 Task: Sort the products by unit price (high first).
Action: Mouse moved to (19, 74)
Screenshot: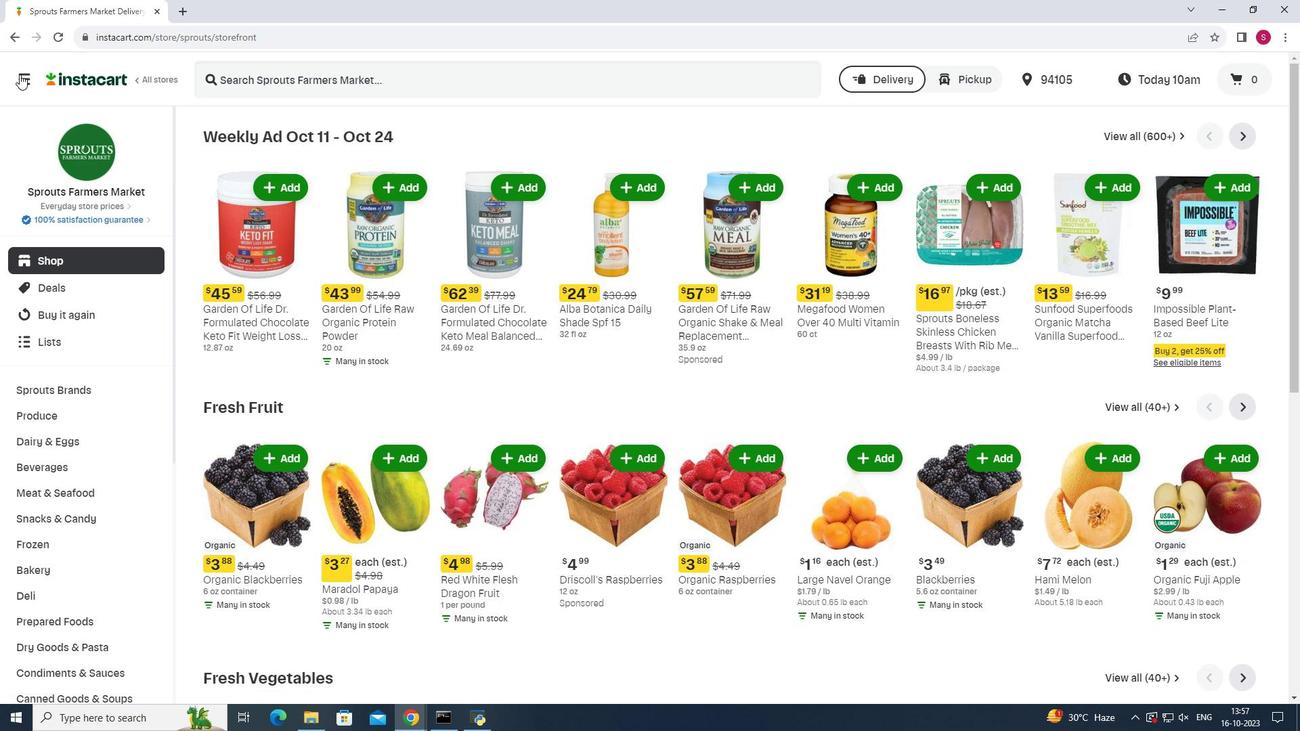 
Action: Mouse pressed left at (19, 74)
Screenshot: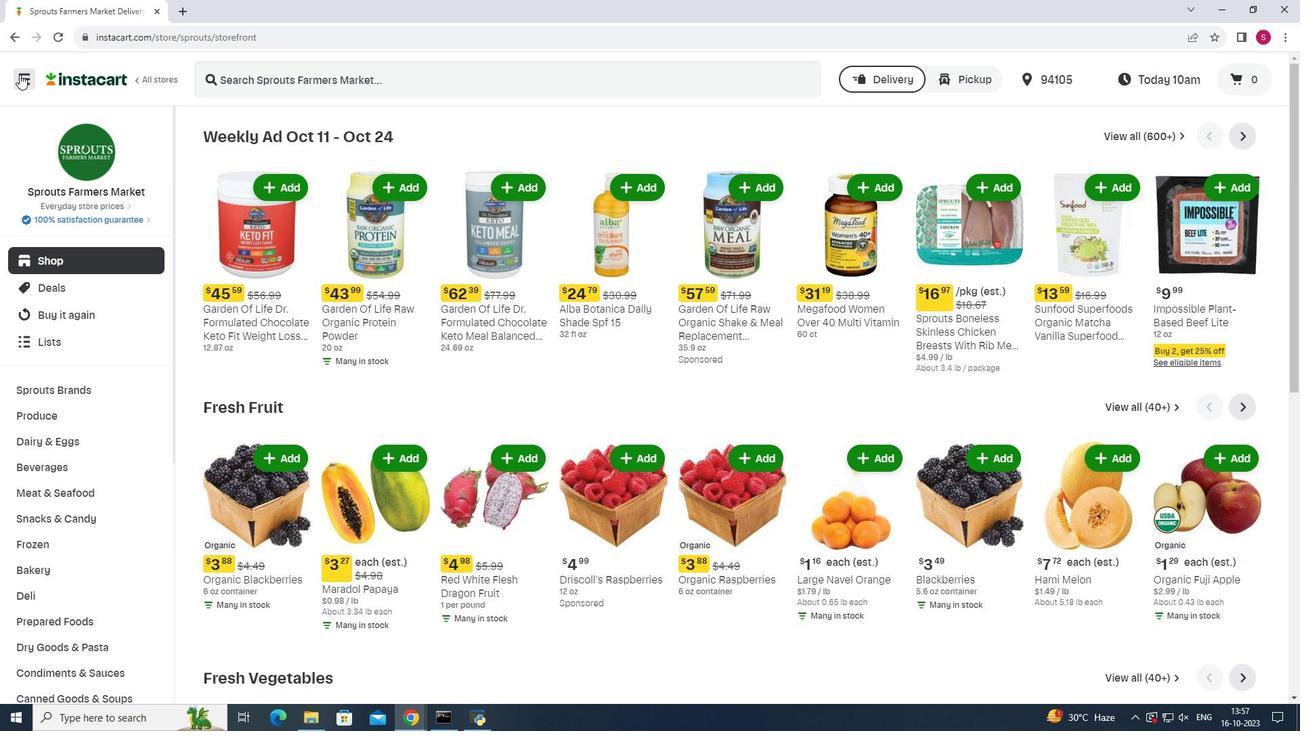 
Action: Mouse moved to (92, 362)
Screenshot: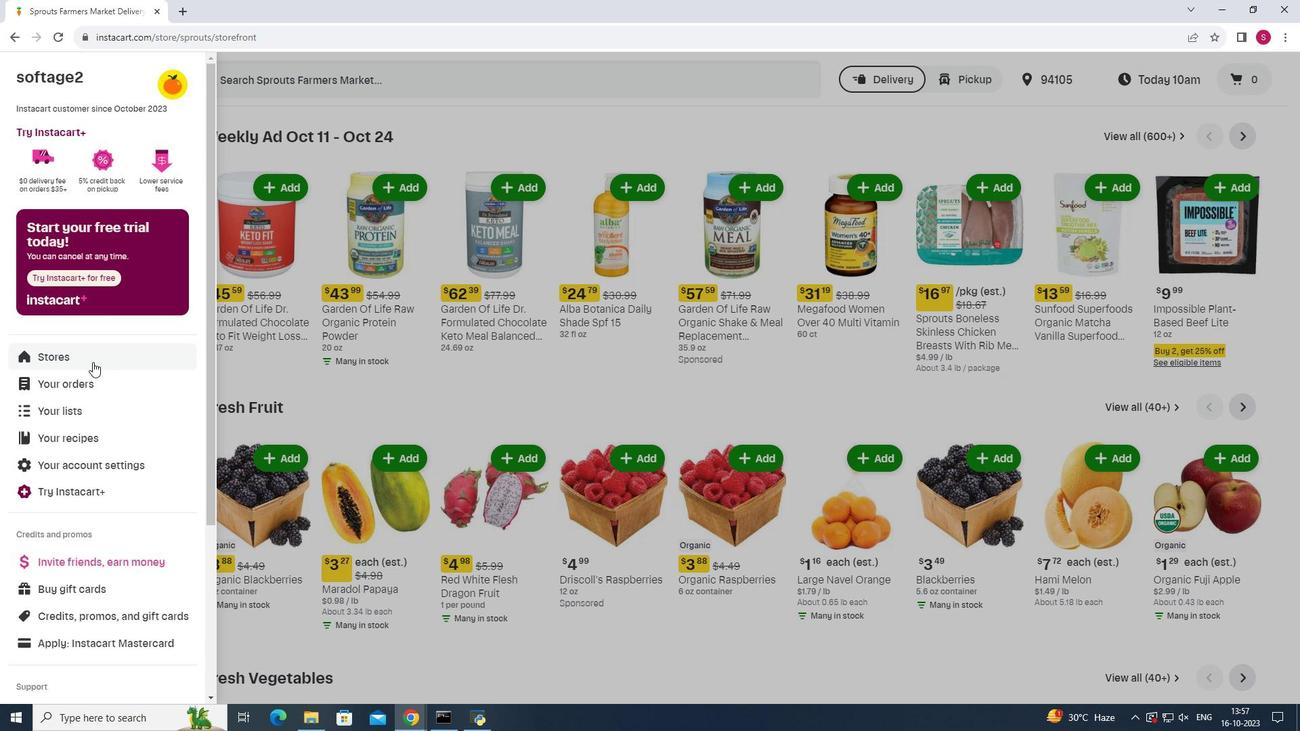 
Action: Mouse pressed left at (92, 362)
Screenshot: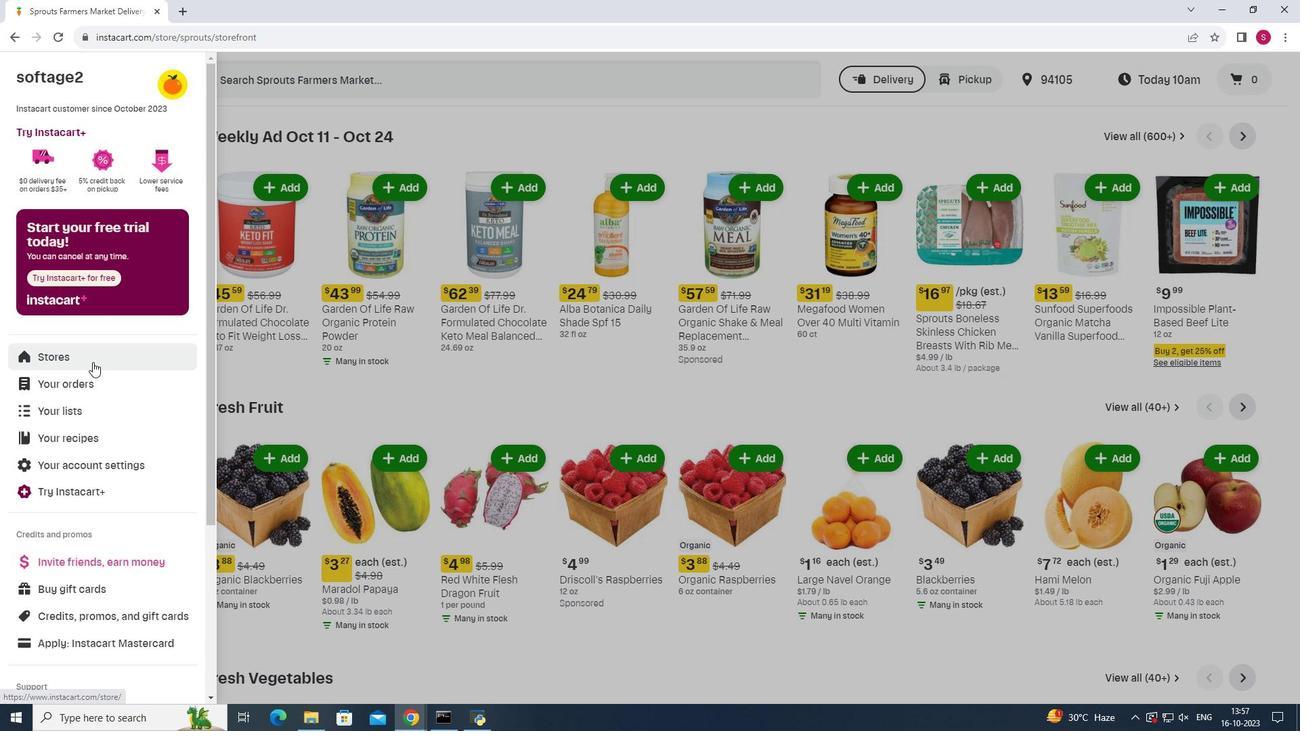 
Action: Mouse moved to (318, 123)
Screenshot: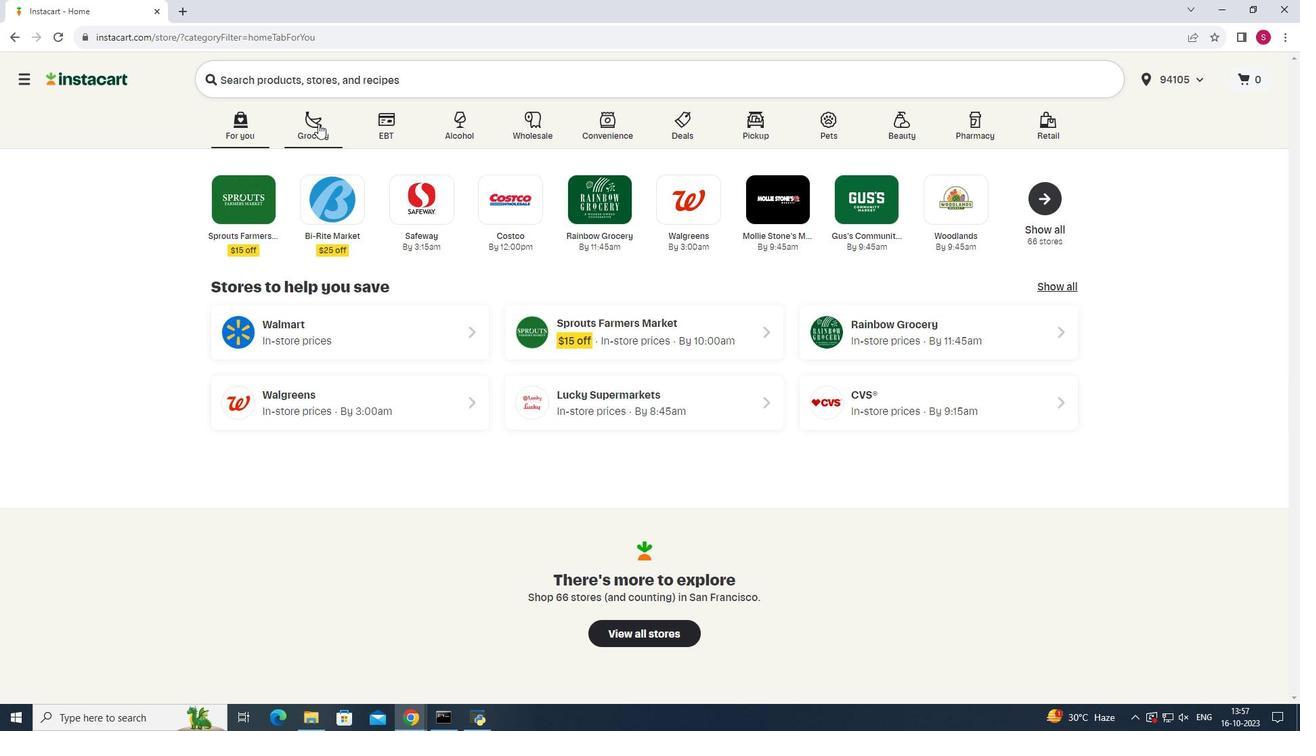 
Action: Mouse pressed left at (318, 123)
Screenshot: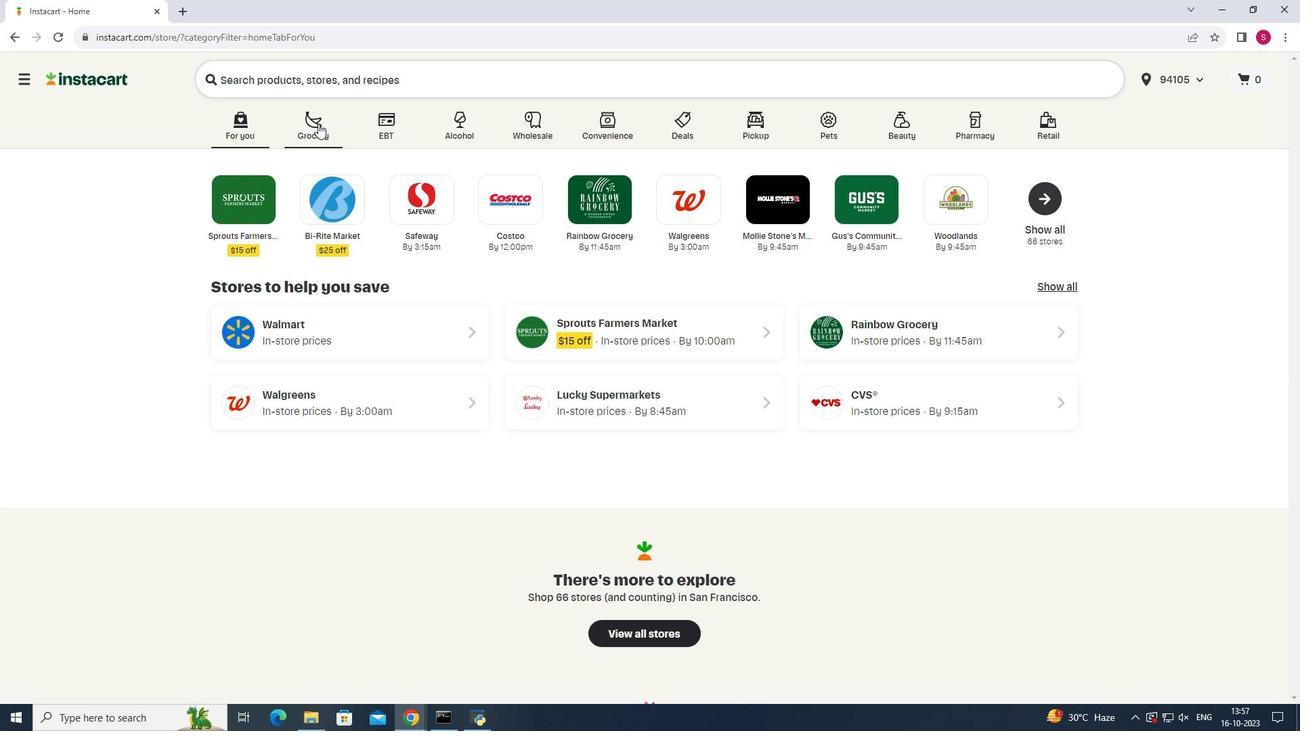 
Action: Mouse moved to (921, 184)
Screenshot: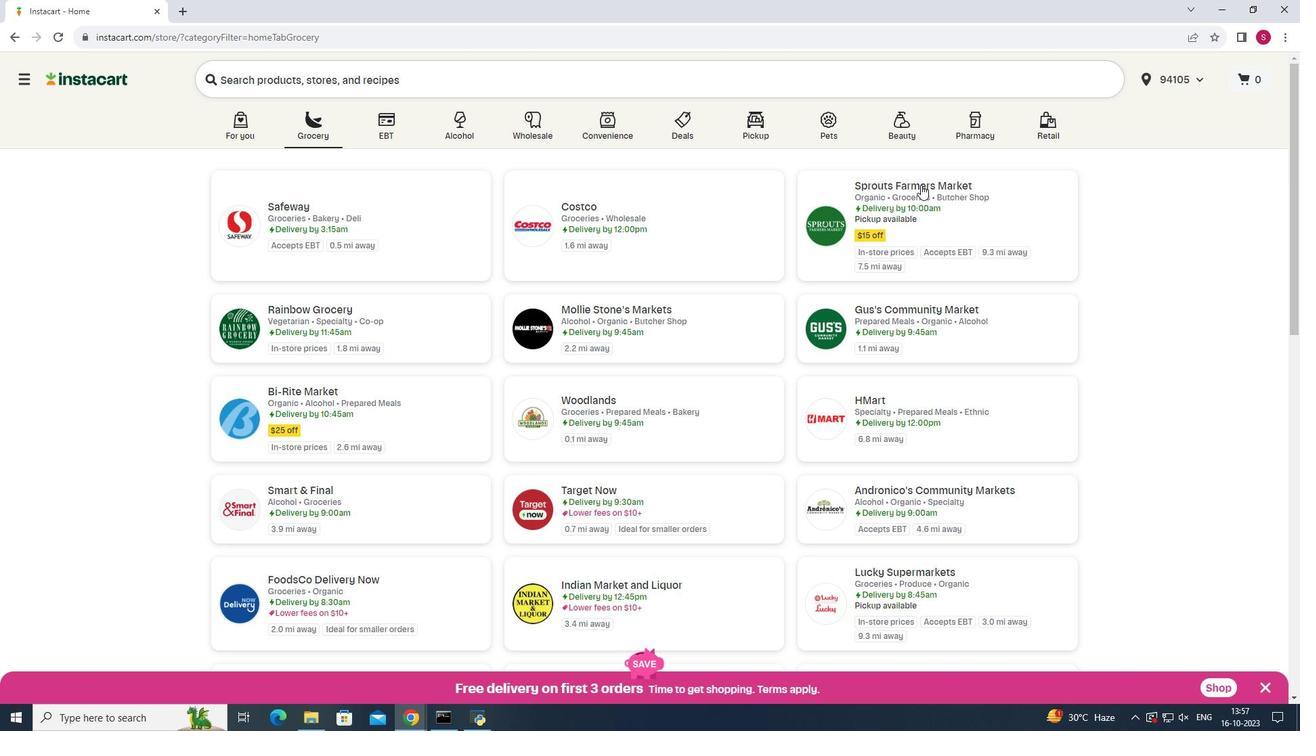 
Action: Mouse pressed left at (921, 184)
Screenshot: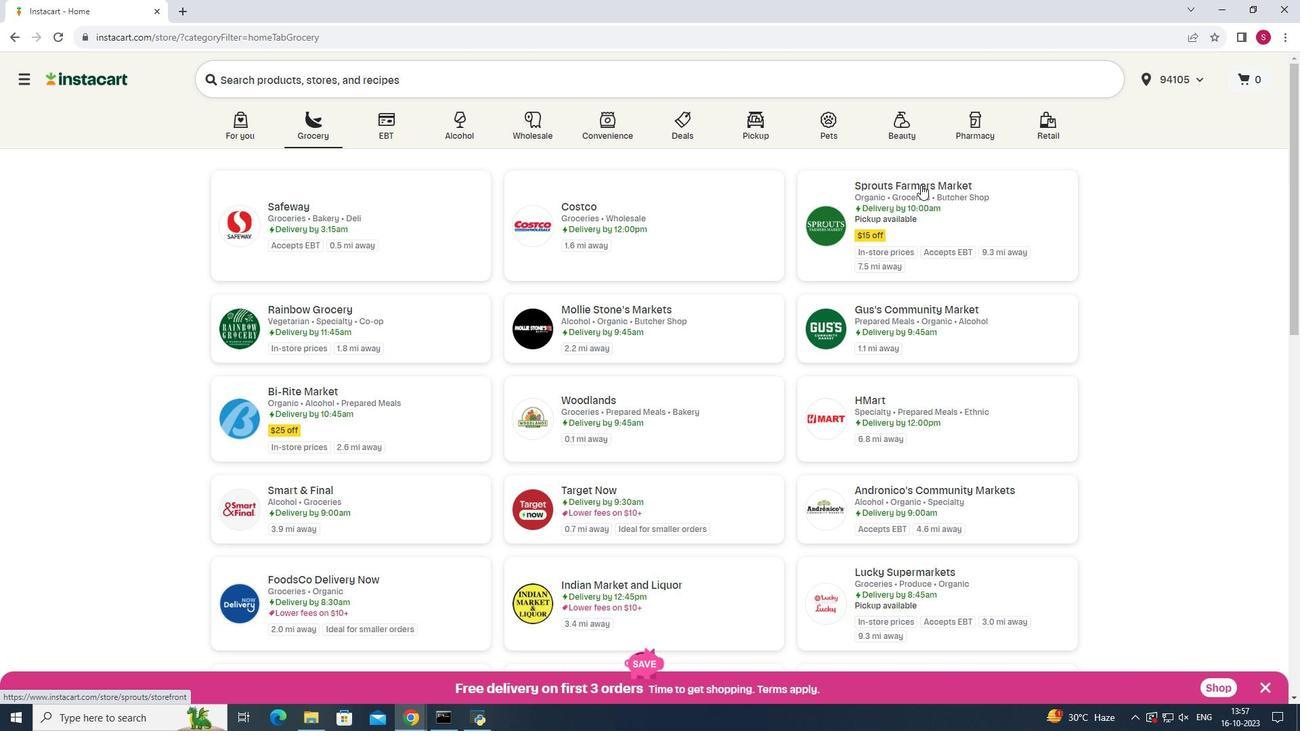 
Action: Mouse moved to (75, 494)
Screenshot: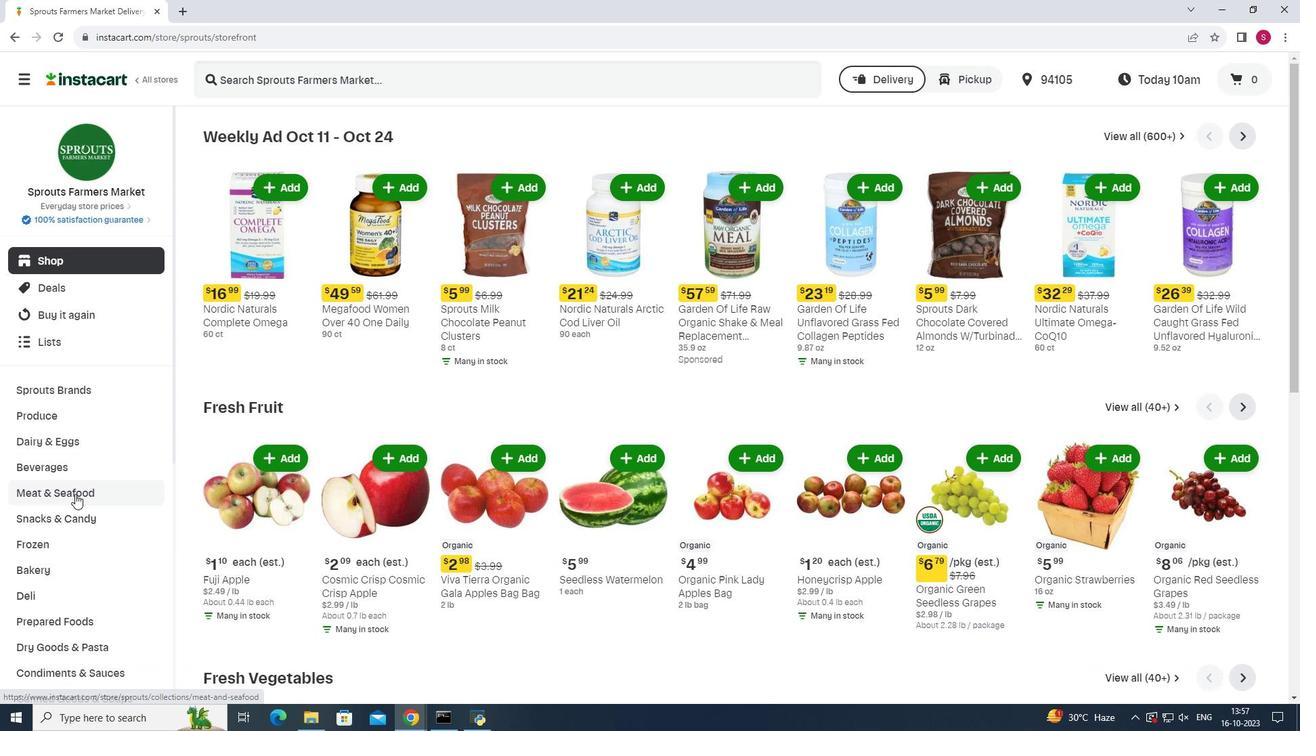 
Action: Mouse pressed left at (75, 494)
Screenshot: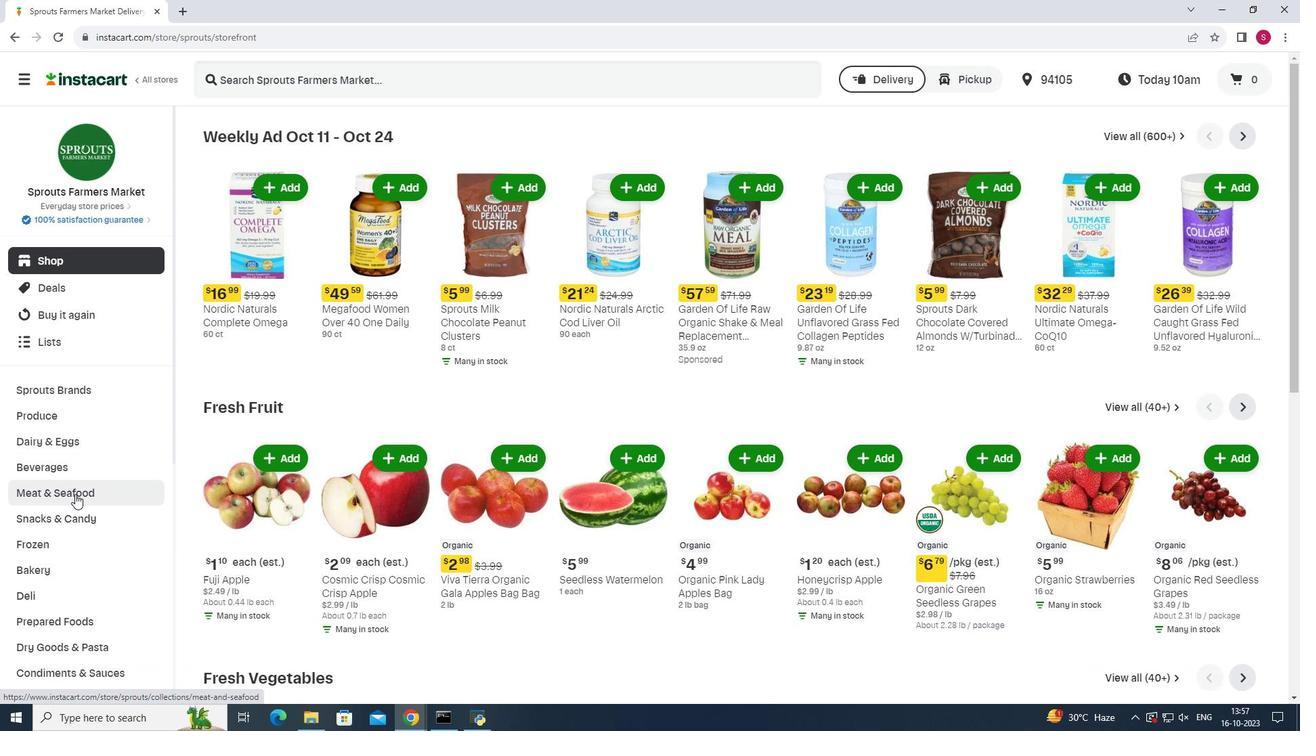 
Action: Mouse moved to (986, 165)
Screenshot: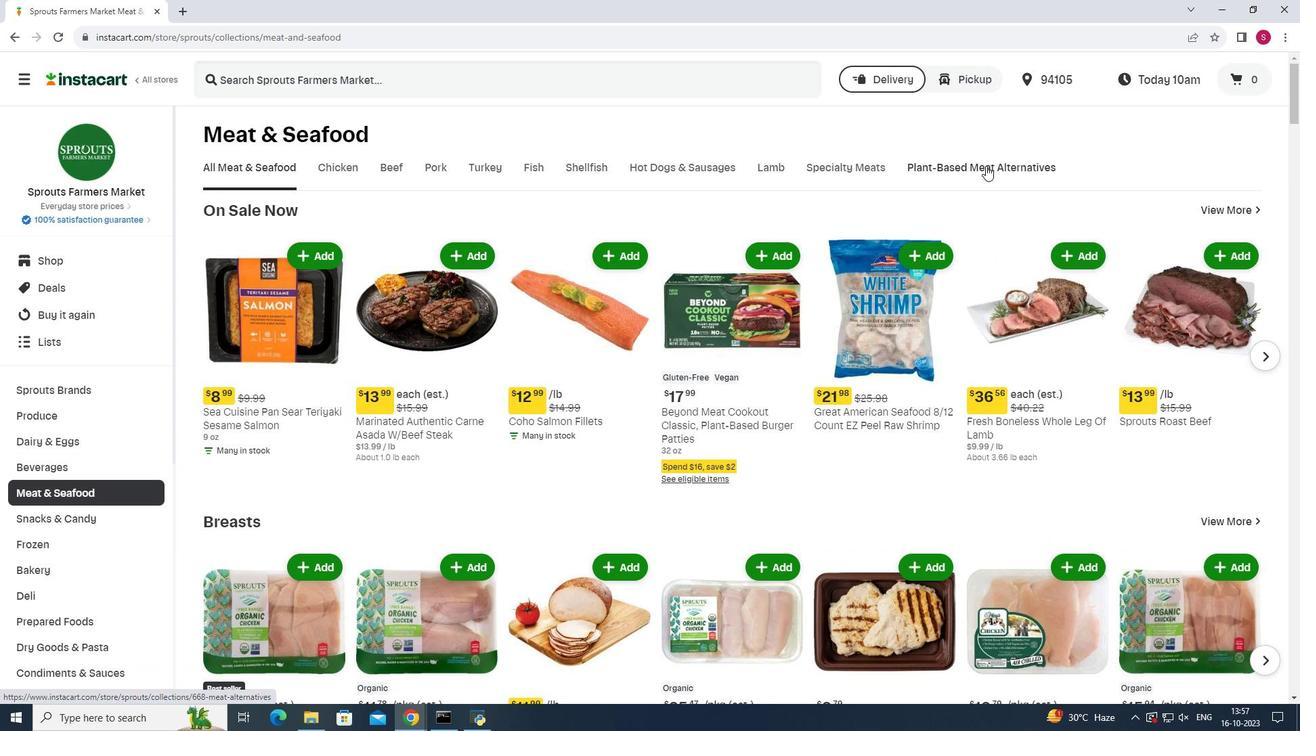 
Action: Mouse pressed left at (986, 165)
Screenshot: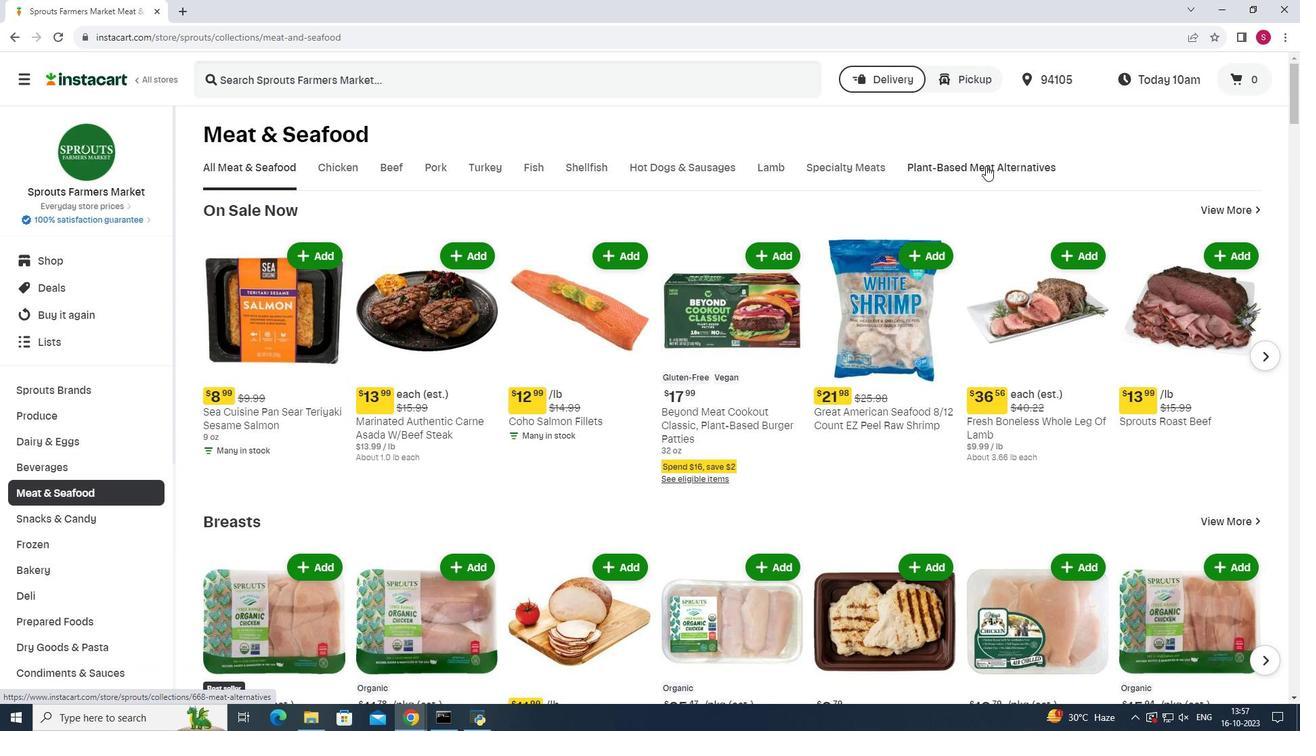 
Action: Mouse moved to (296, 224)
Screenshot: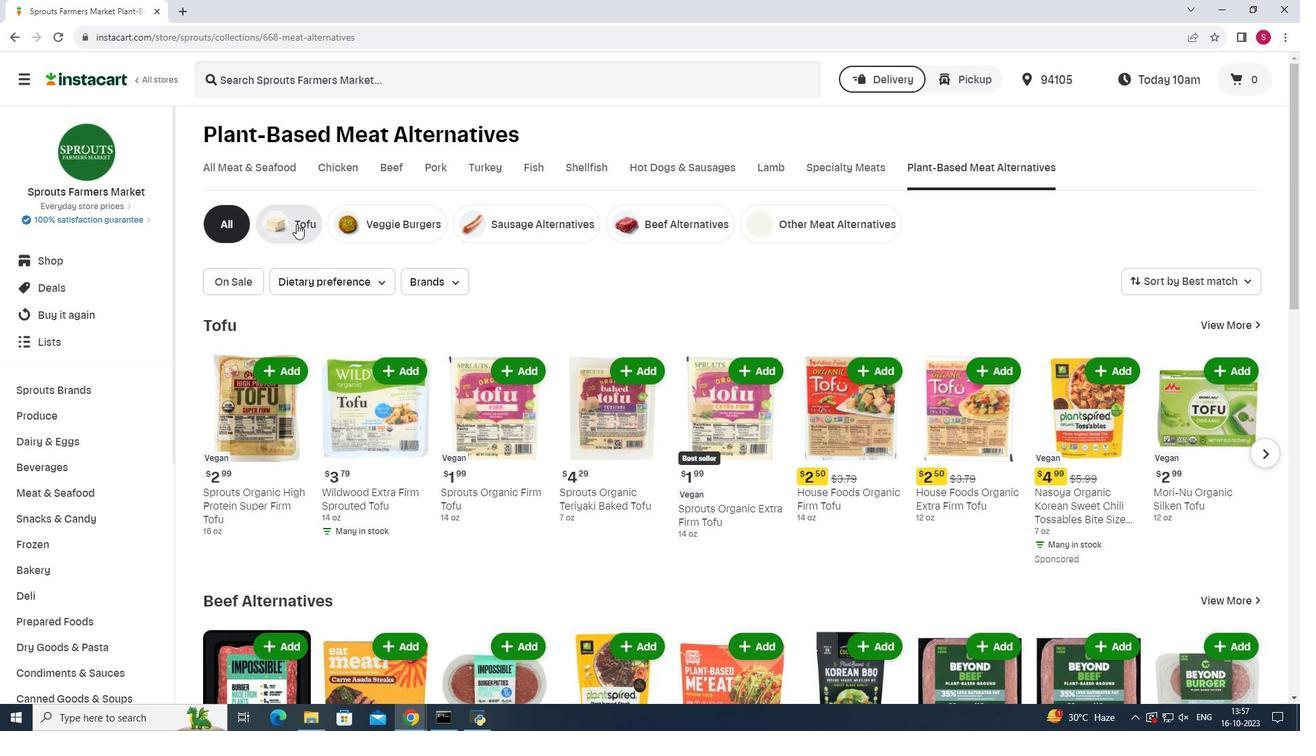 
Action: Mouse pressed left at (296, 224)
Screenshot: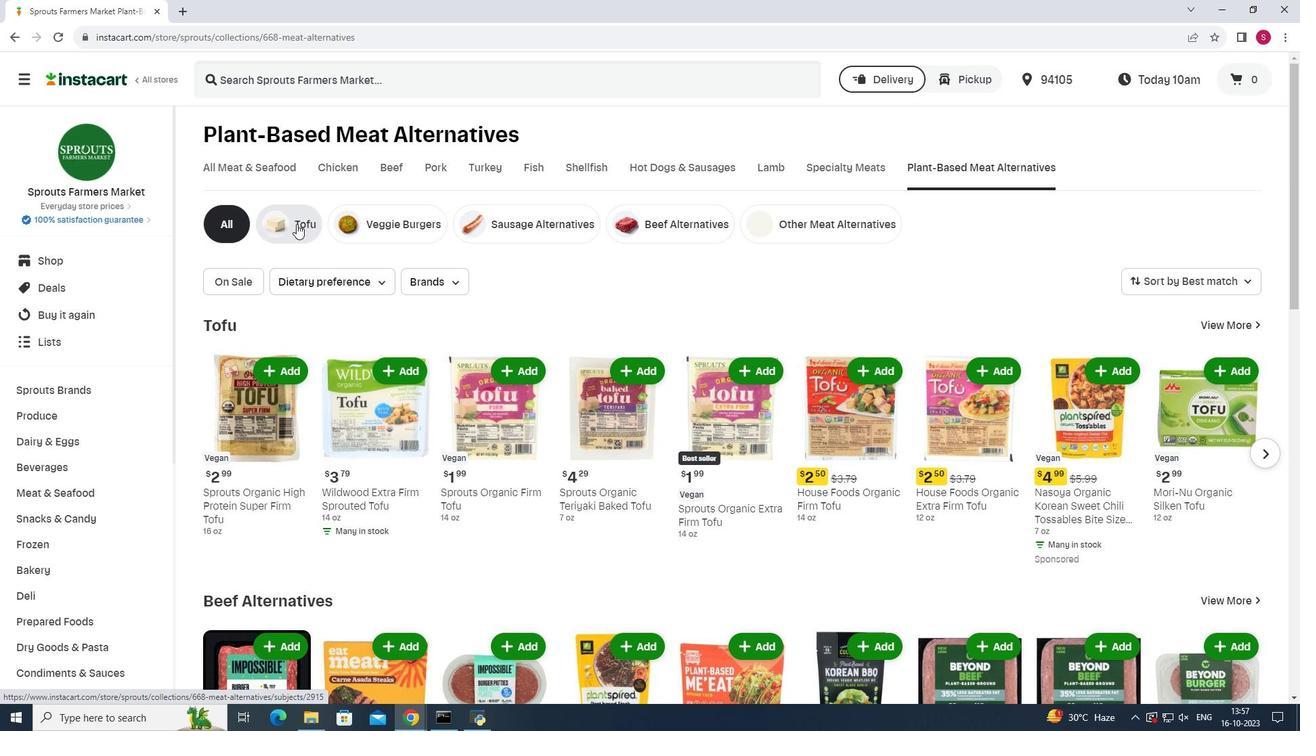 
Action: Mouse moved to (1212, 276)
Screenshot: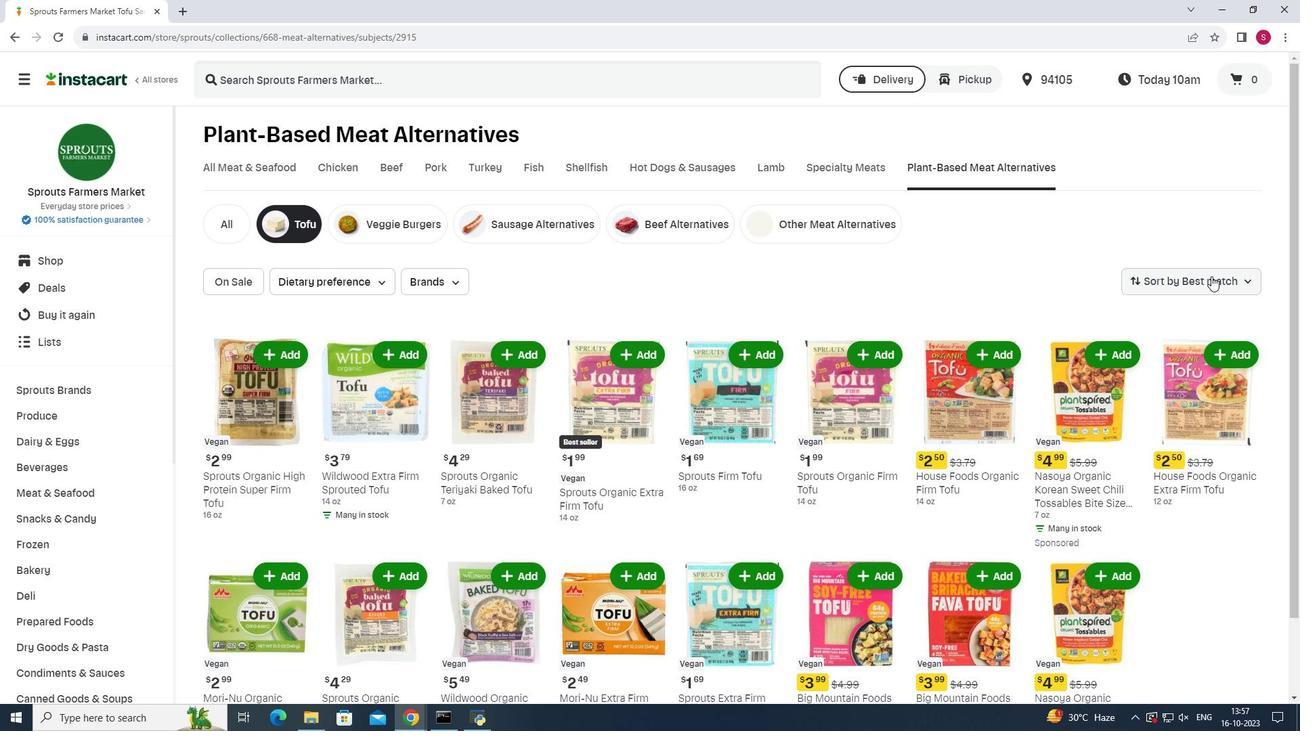 
Action: Mouse pressed left at (1212, 276)
Screenshot: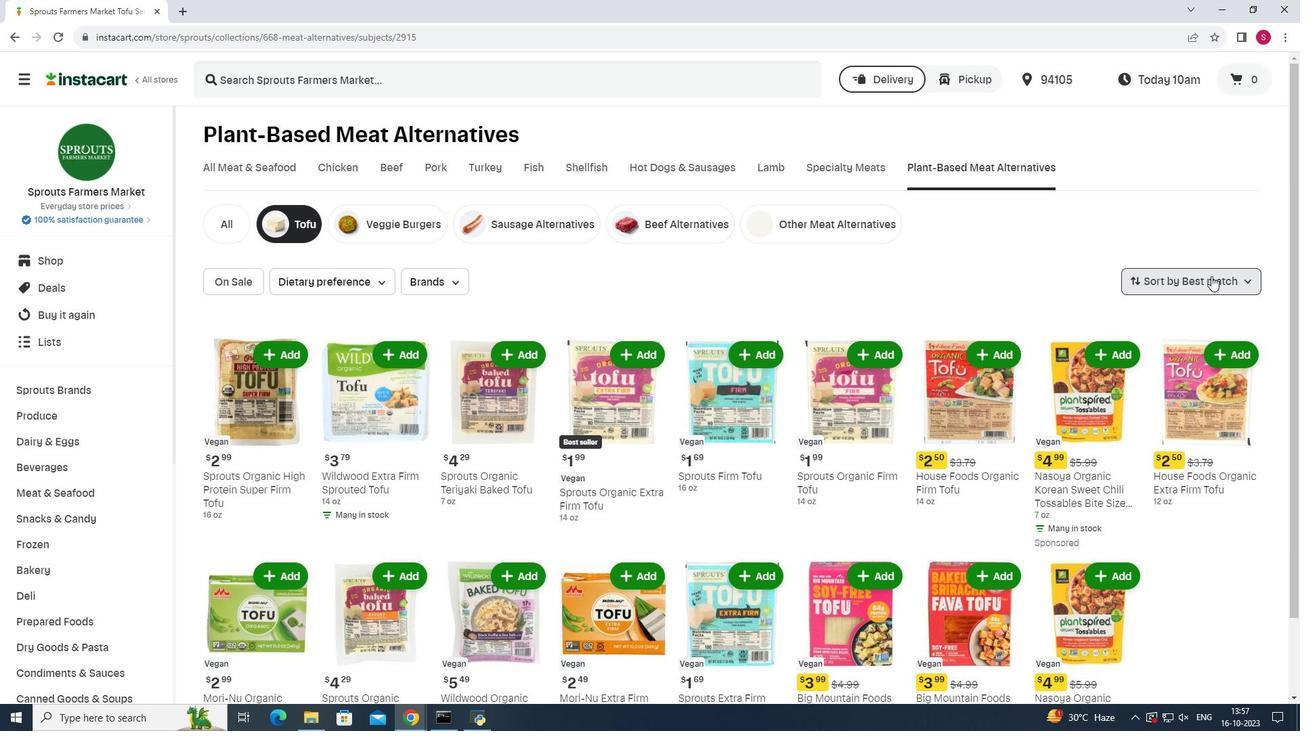 
Action: Mouse moved to (1190, 443)
Screenshot: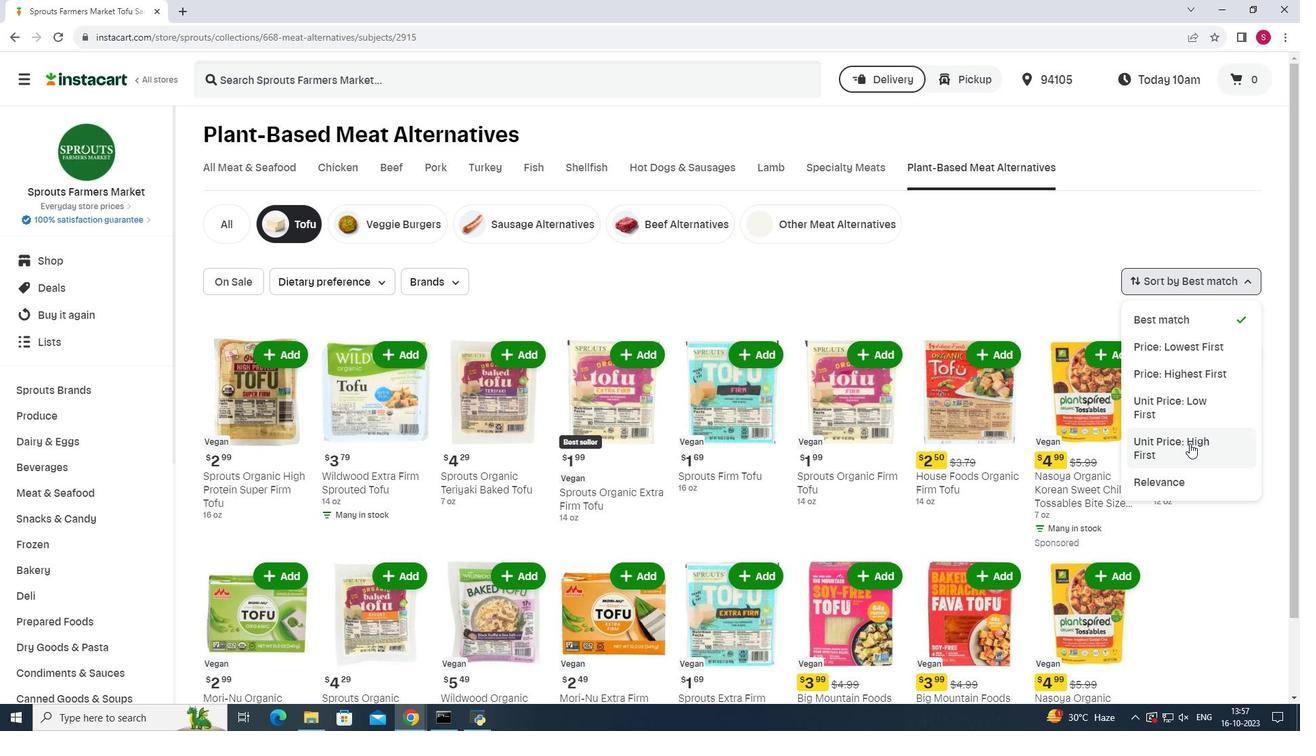 
Action: Mouse pressed left at (1190, 443)
Screenshot: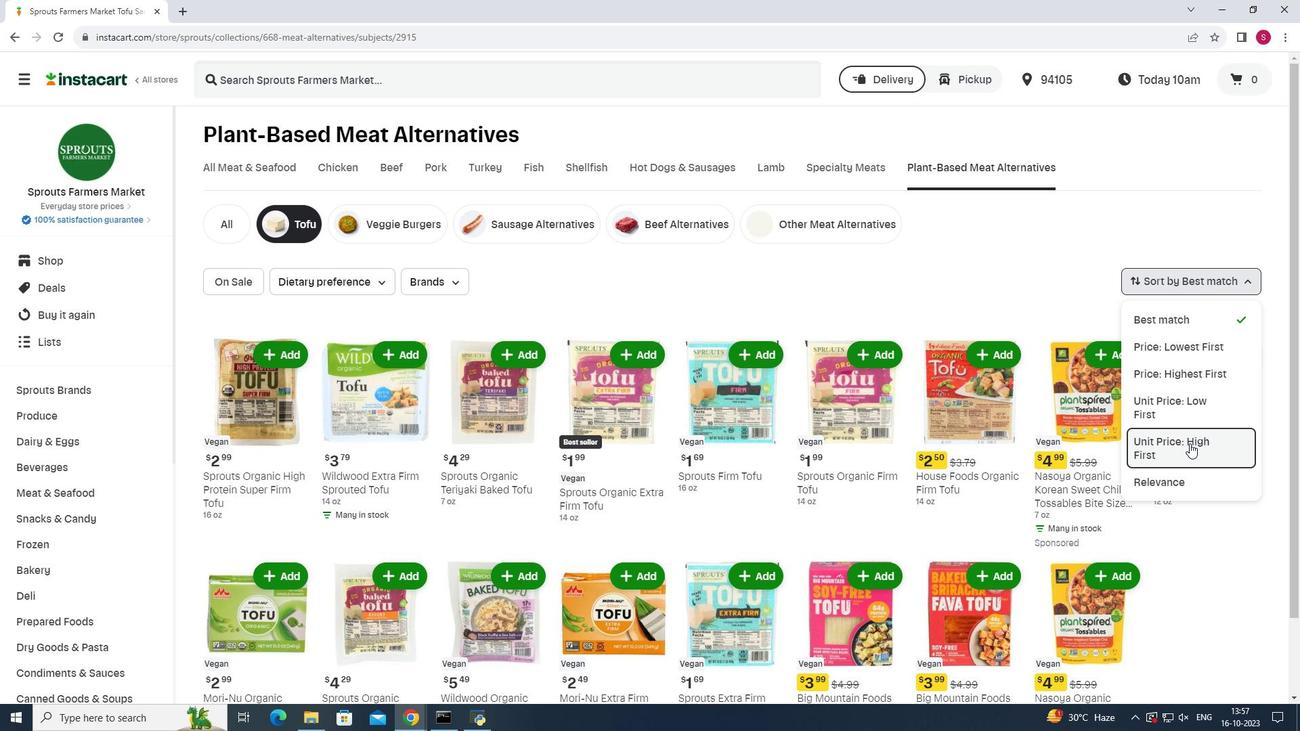 
Action: Mouse moved to (1058, 314)
Screenshot: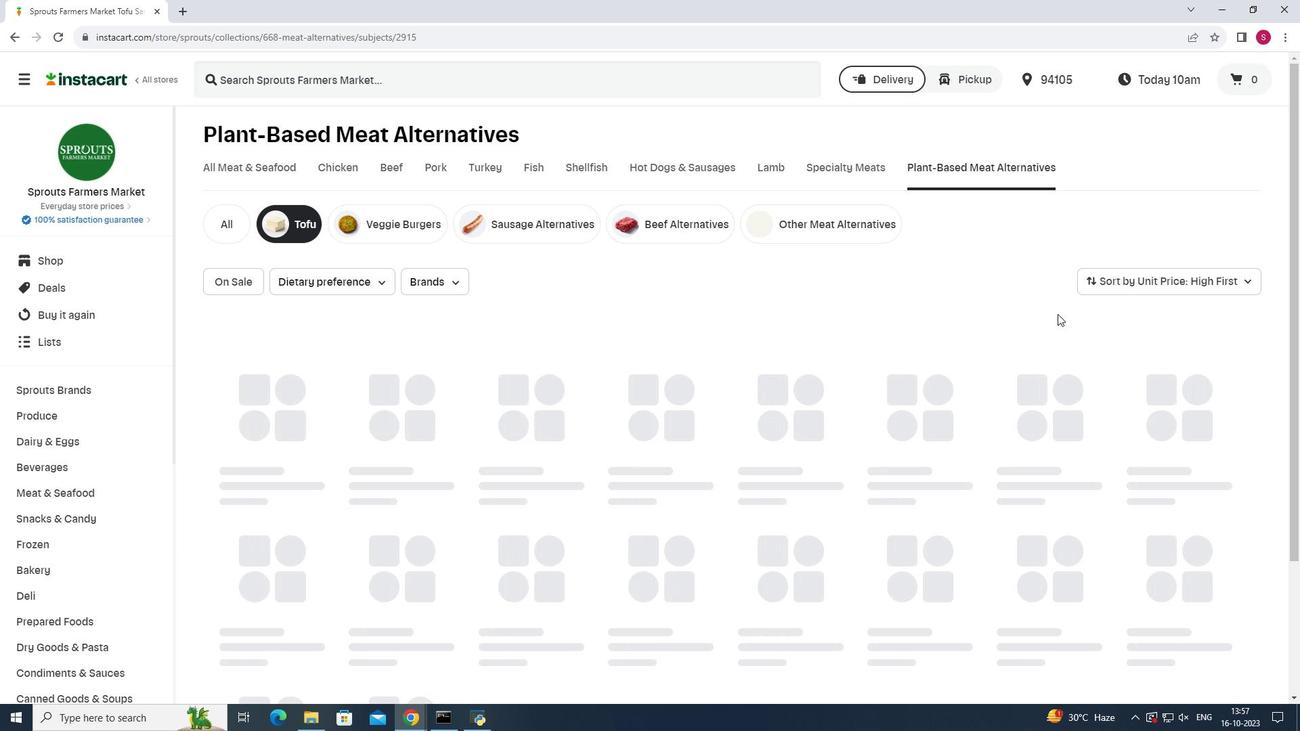 
